 Task: Create a section Celestial Sprint and in the section, add a milestone Database Optimization in the project Transform.
Action: Mouse moved to (47, 438)
Screenshot: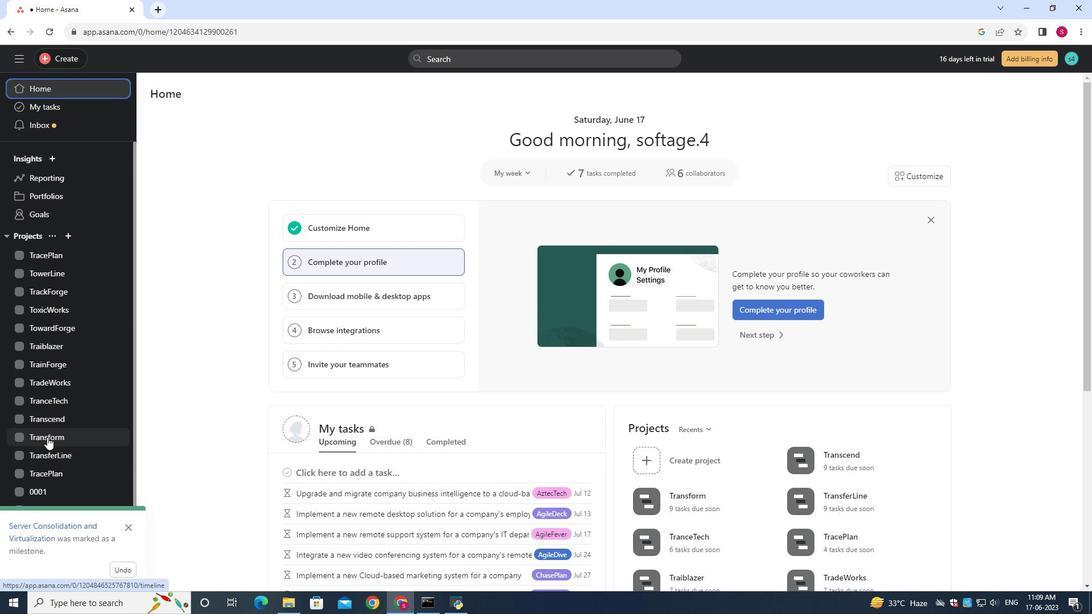 
Action: Mouse pressed left at (47, 438)
Screenshot: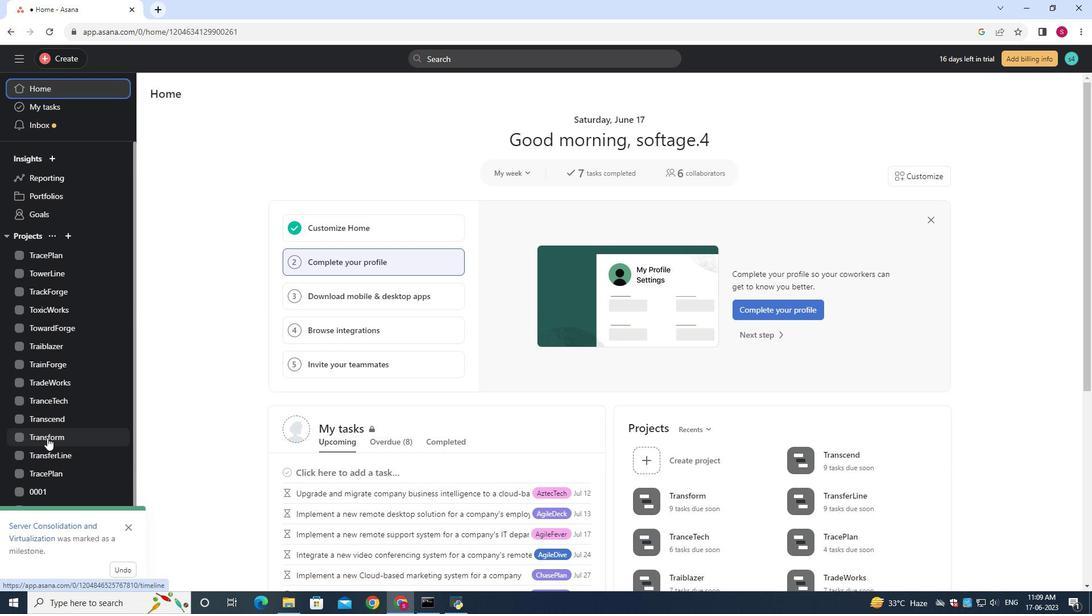 
Action: Mouse moved to (199, 140)
Screenshot: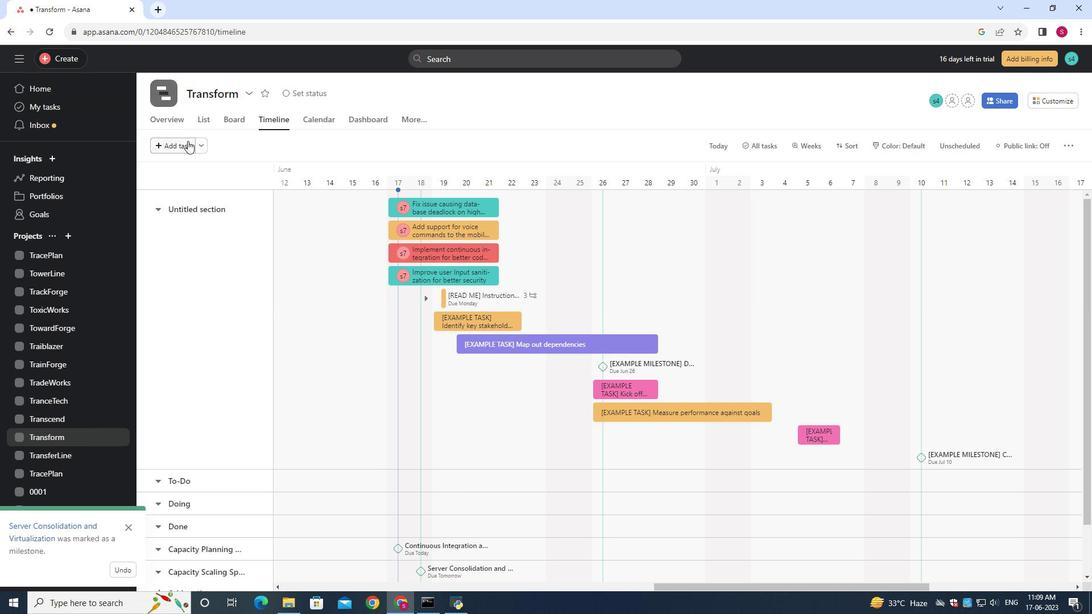 
Action: Mouse pressed left at (199, 140)
Screenshot: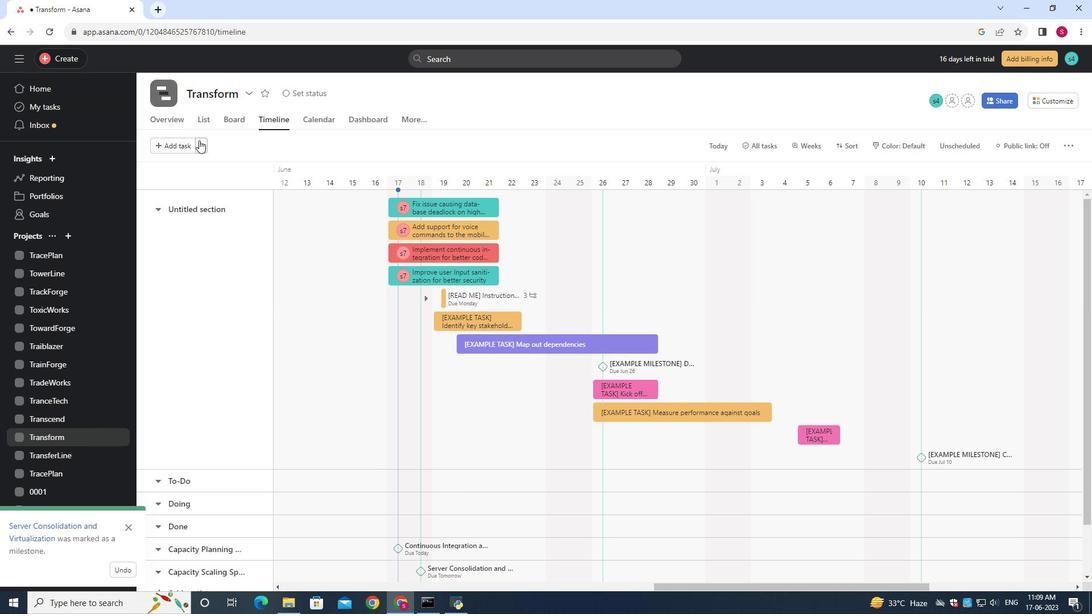 
Action: Mouse moved to (207, 172)
Screenshot: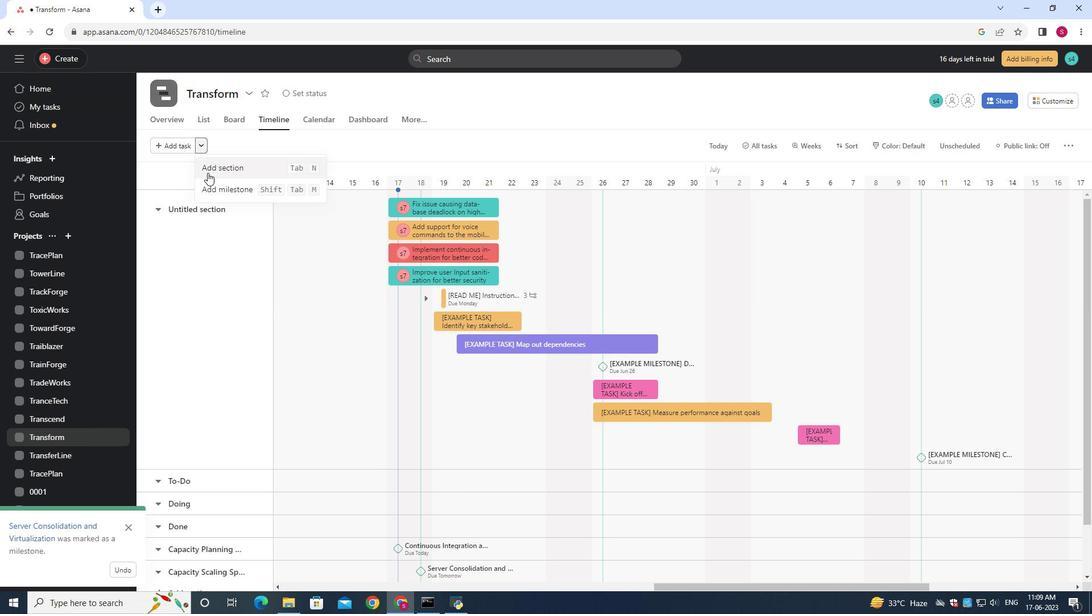 
Action: Mouse pressed left at (207, 172)
Screenshot: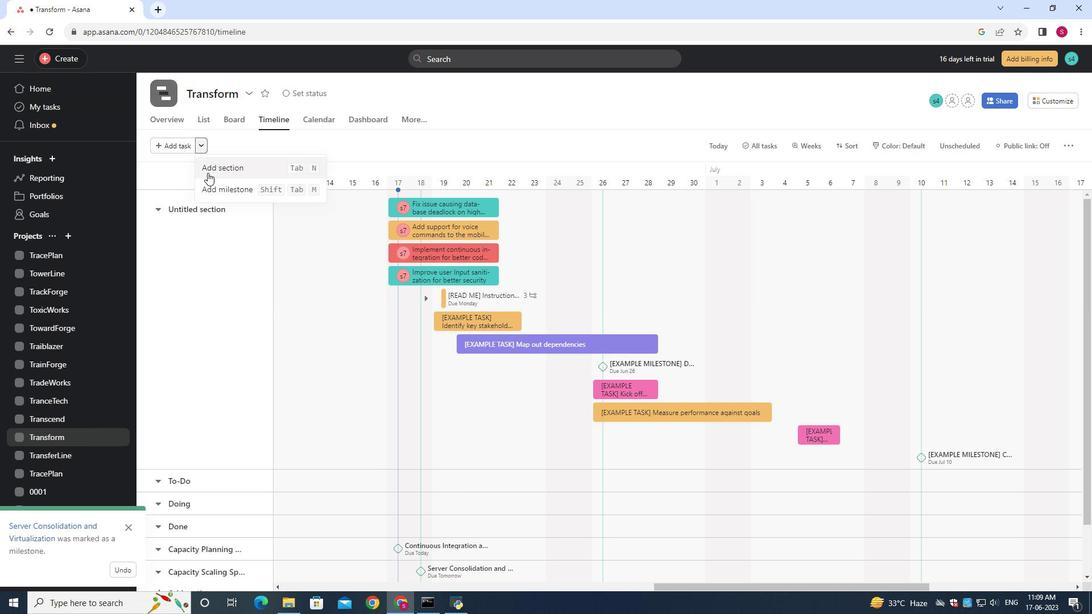 
Action: Mouse moved to (210, 171)
Screenshot: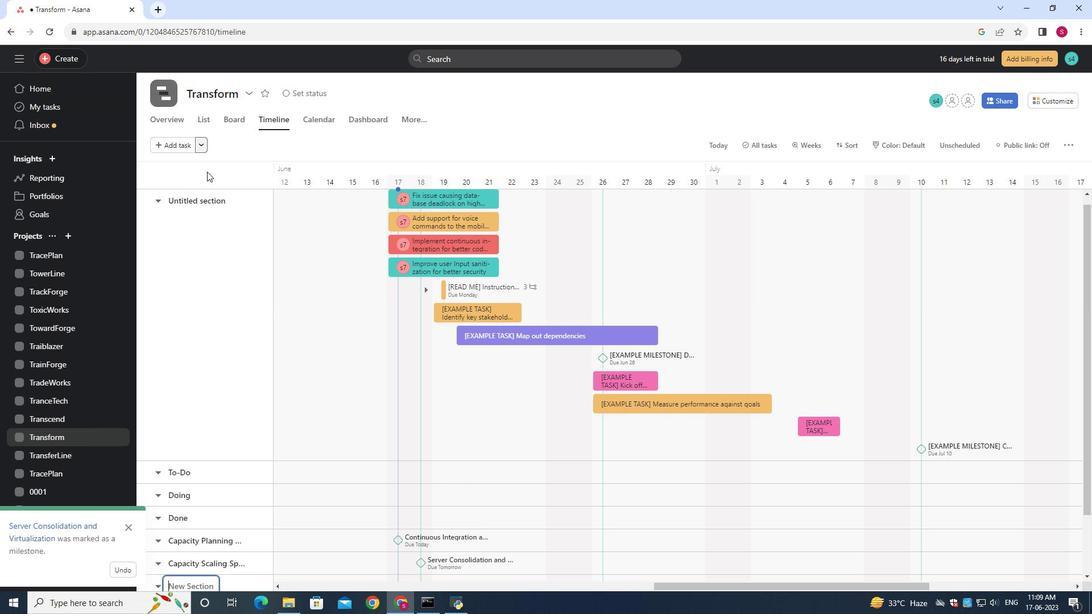 
Action: Key pressed <Key.shift>Celestial<Key.space><Key.shift>Sprint
Screenshot: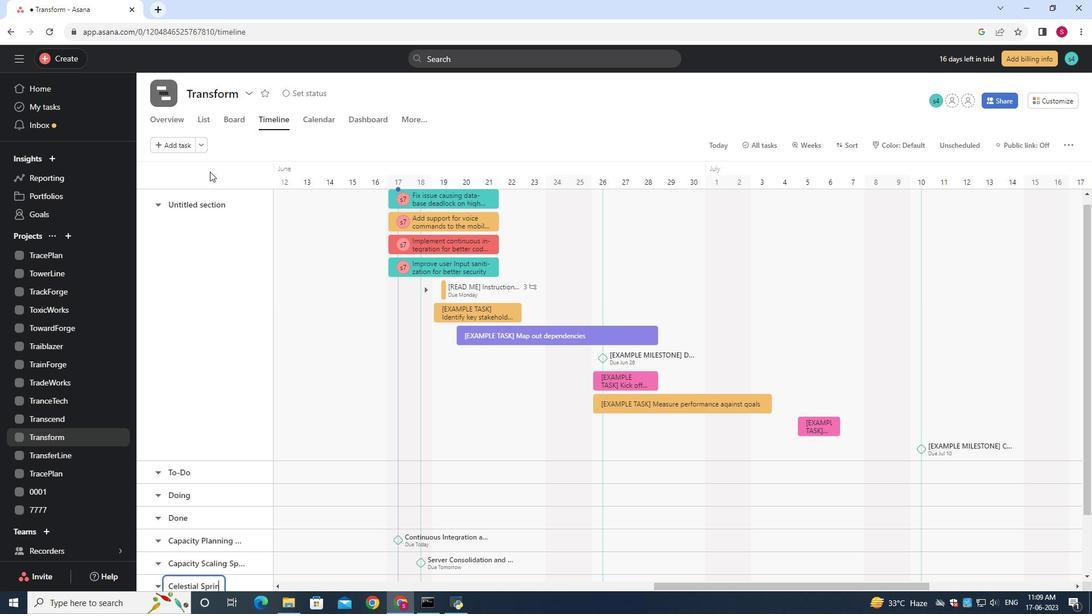 
Action: Mouse moved to (332, 542)
Screenshot: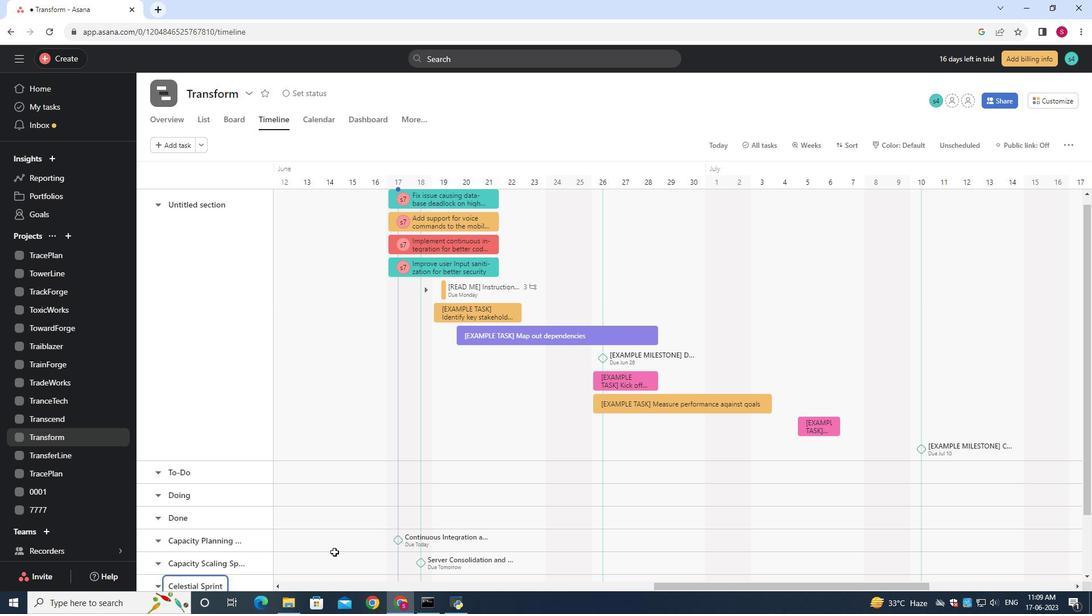 
Action: Mouse scrolled (332, 541) with delta (0, 0)
Screenshot: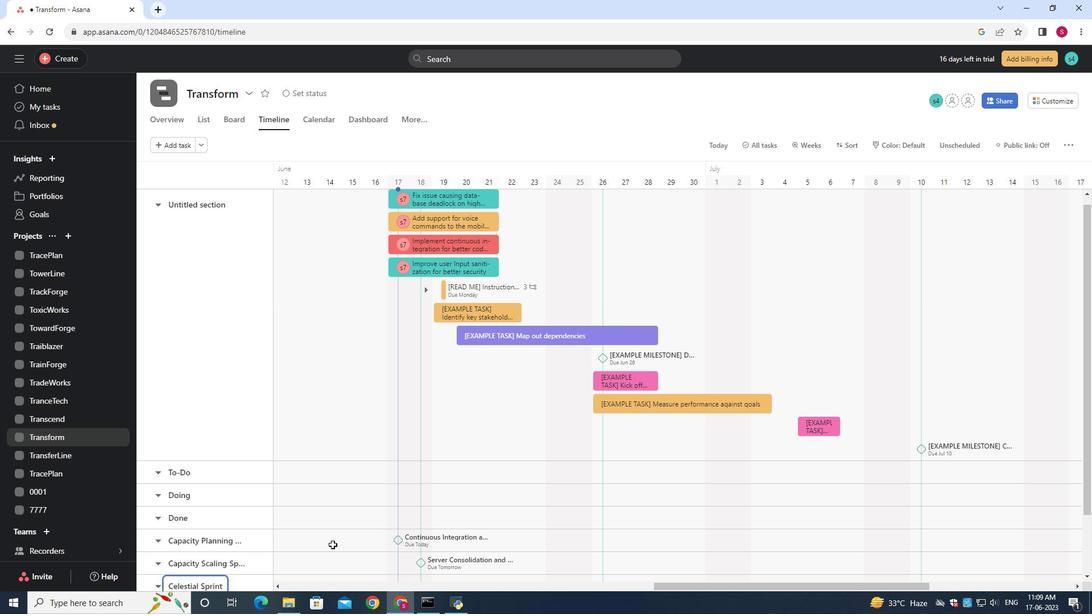 
Action: Mouse scrolled (332, 541) with delta (0, 0)
Screenshot: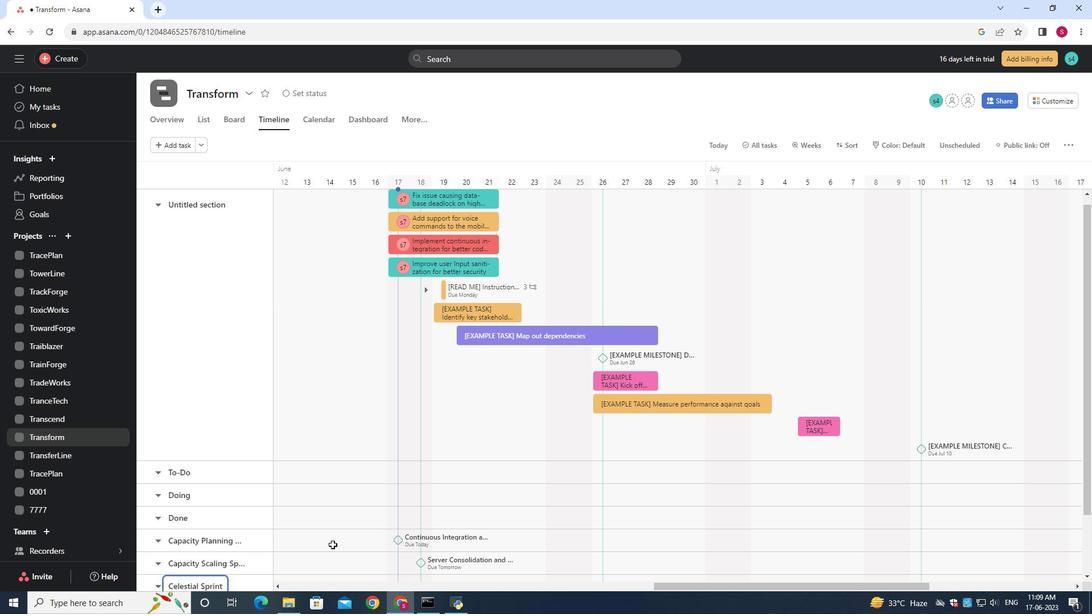 
Action: Mouse moved to (321, 516)
Screenshot: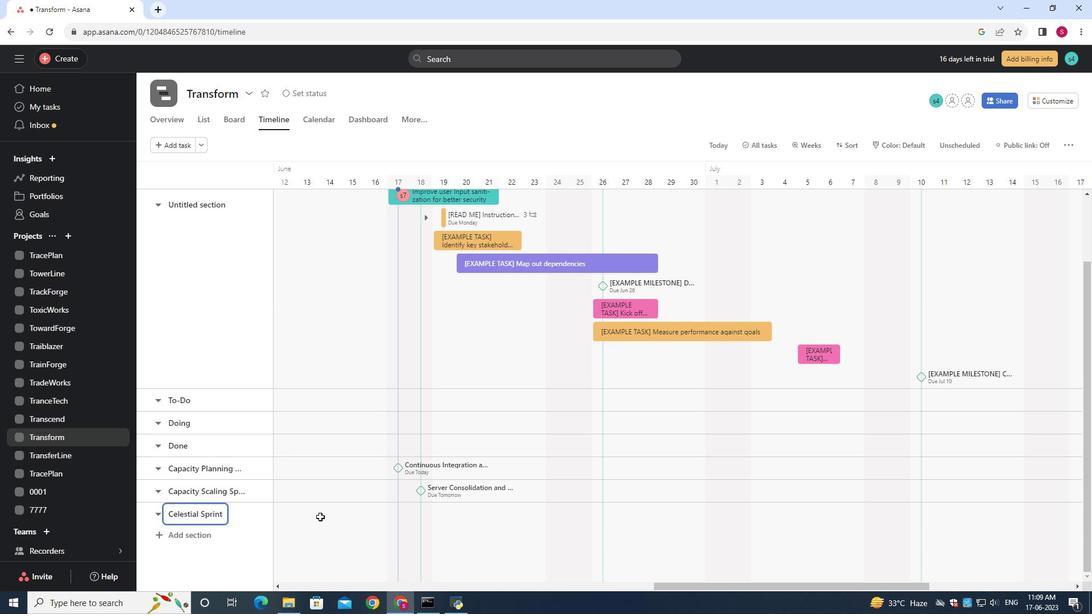 
Action: Mouse pressed left at (321, 516)
Screenshot: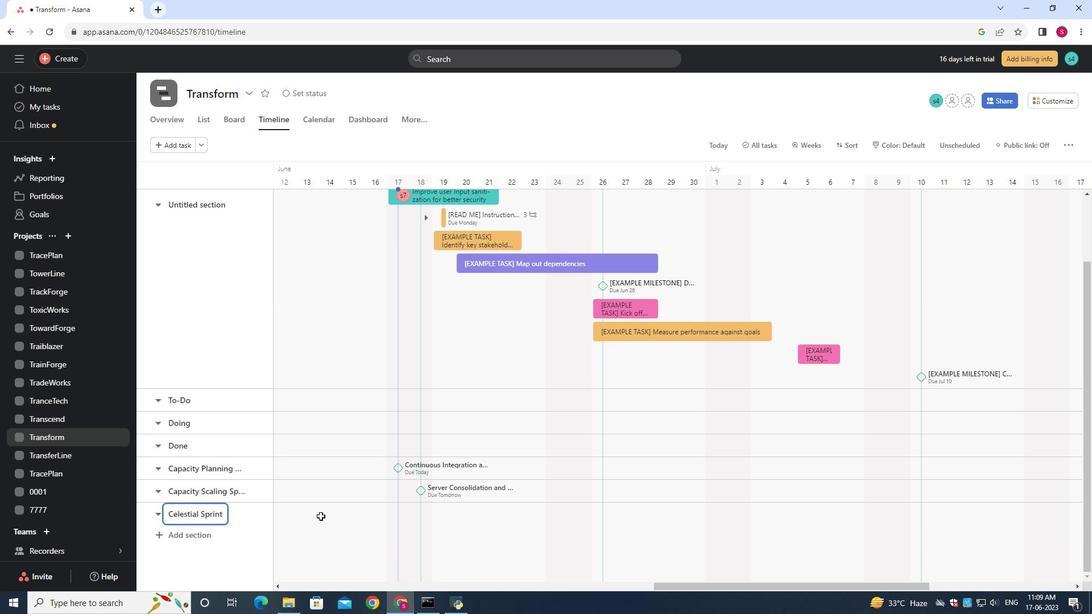 
Action: Mouse moved to (307, 512)
Screenshot: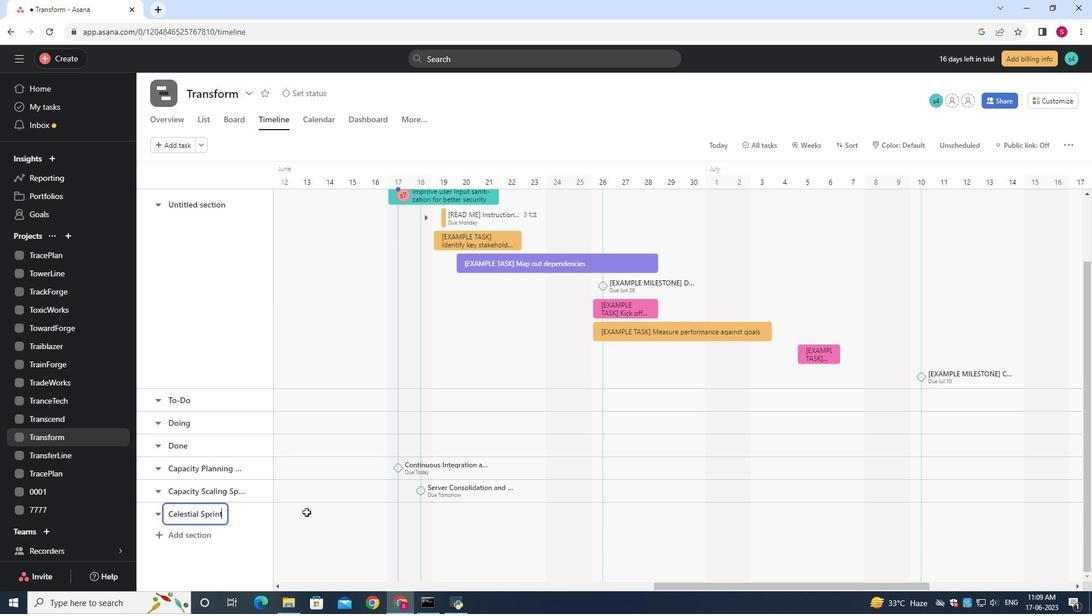 
Action: Mouse pressed left at (307, 512)
Screenshot: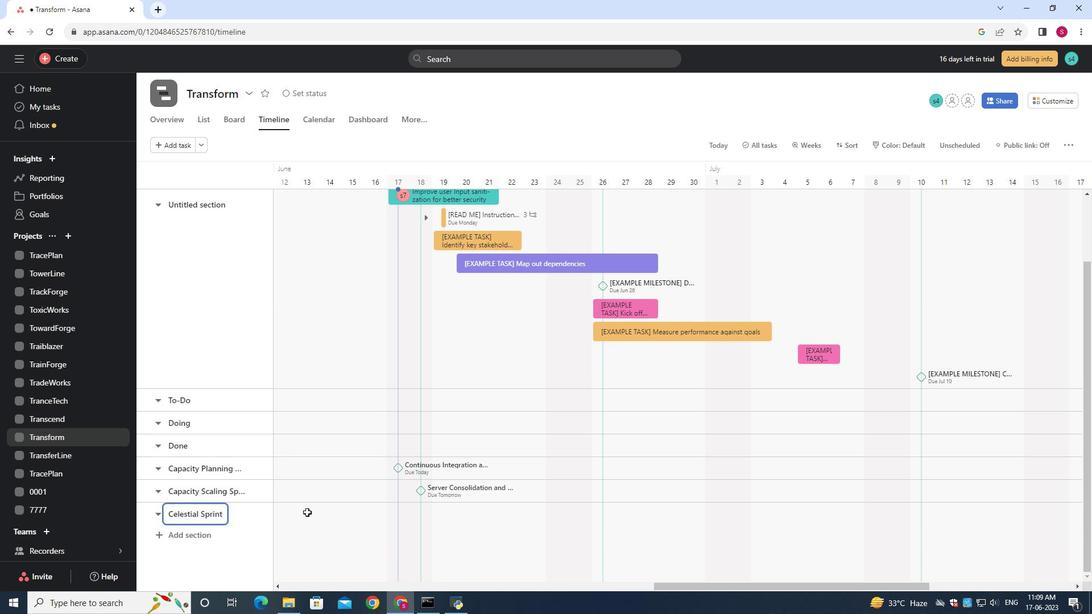 
Action: Key pressed <Key.shift>Database<Key.space><Key.shift>Optimization
Screenshot: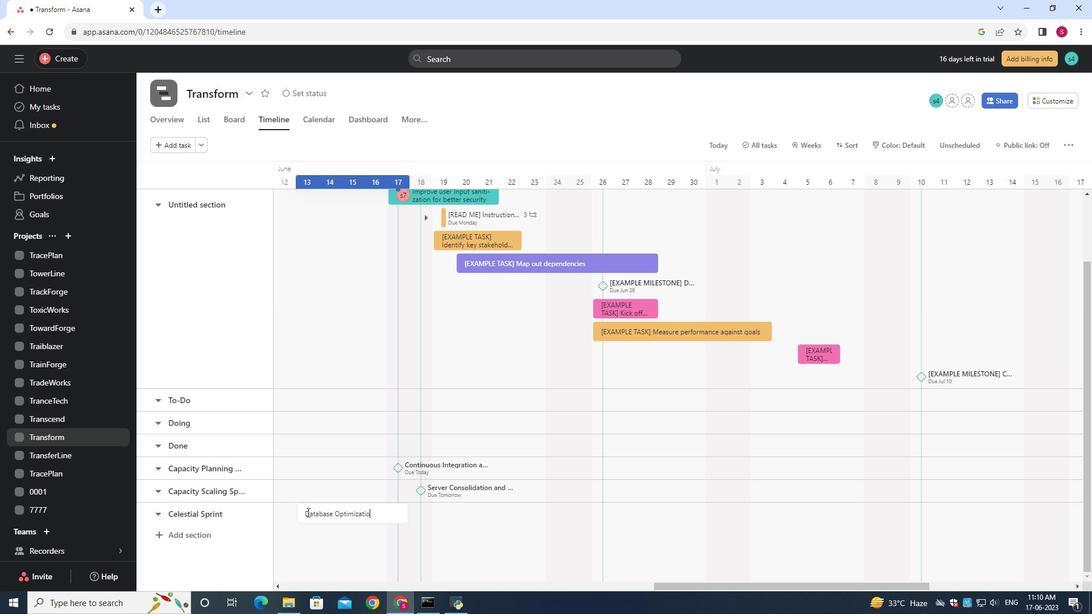 
Action: Mouse moved to (336, 515)
Screenshot: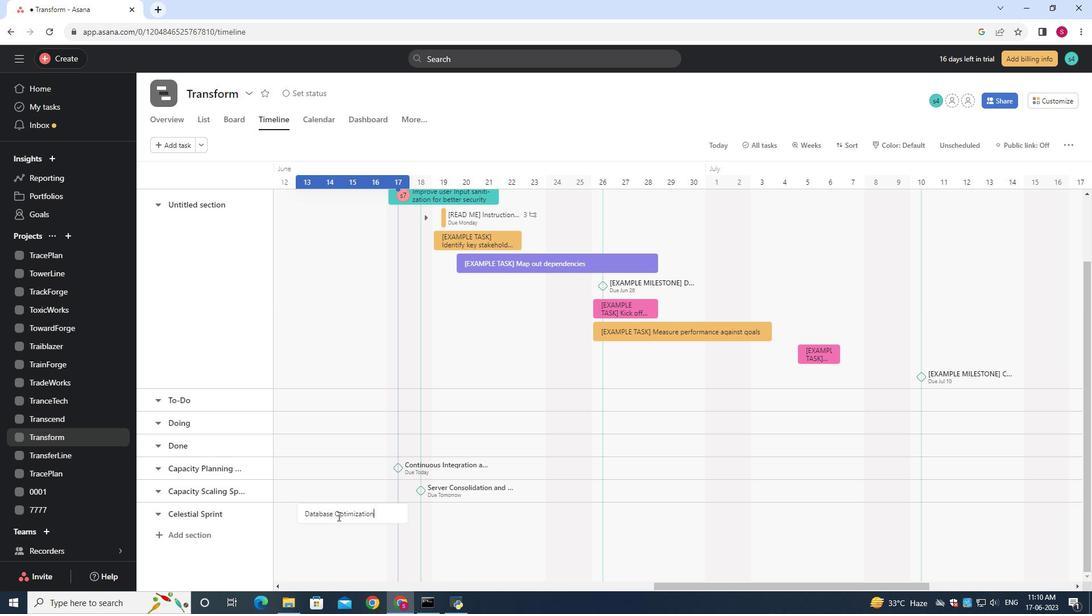 
Action: Mouse pressed right at (336, 515)
Screenshot: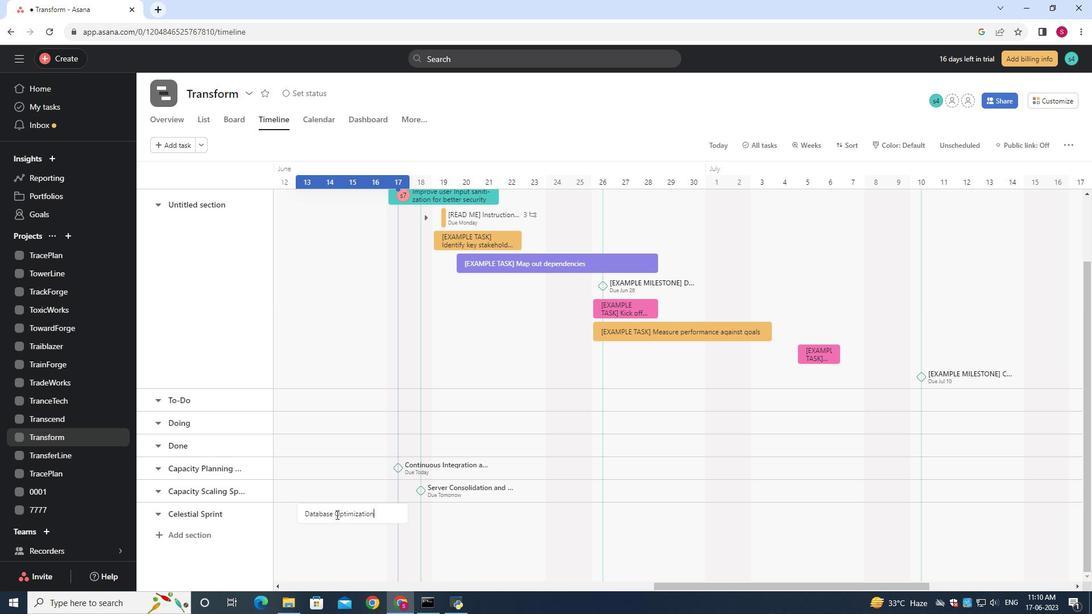 
Action: Mouse moved to (377, 454)
Screenshot: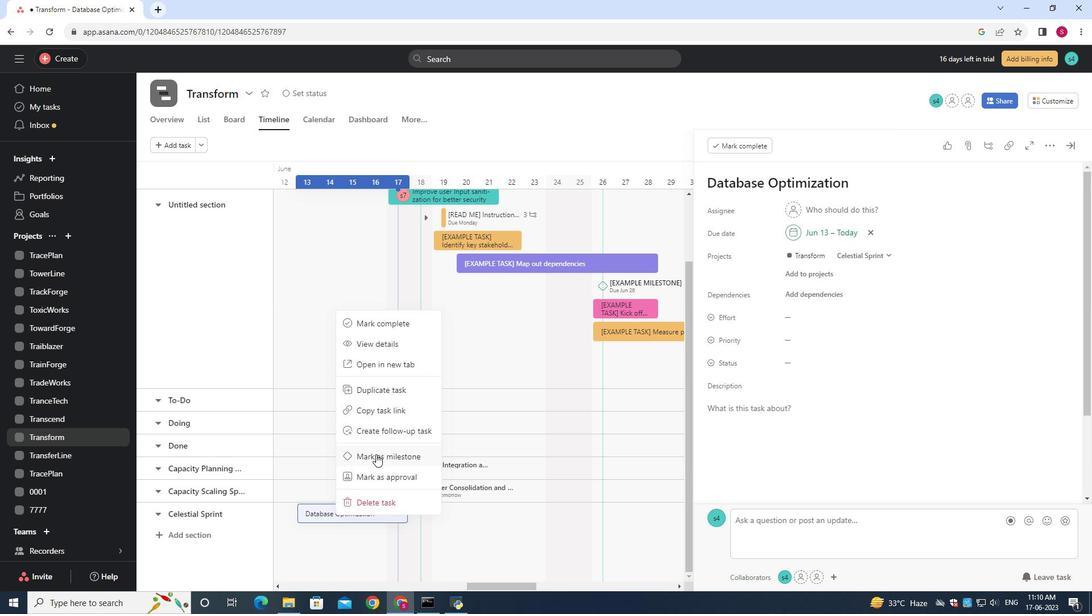 
Action: Mouse pressed left at (377, 454)
Screenshot: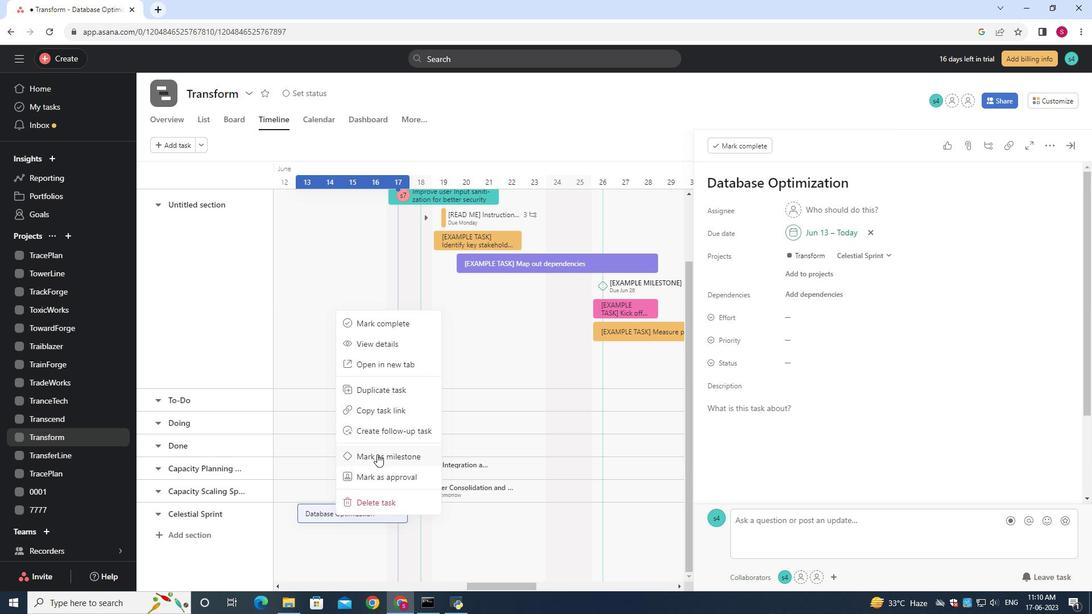 
Action: Mouse moved to (379, 455)
Screenshot: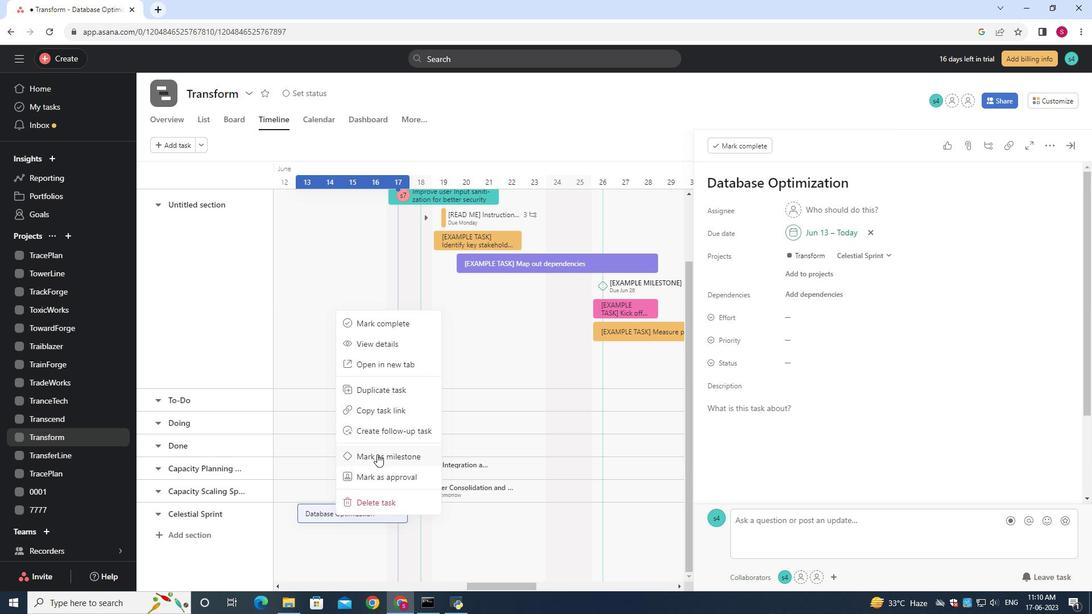 
